 Task: Add a signature Gus Powell containing Best wishes for a happy Presidents Day, Gus Powell to email address softage.2@softage.net and add a label Journaling
Action: Key pressed softage.2<Key.shift>@softage.net
Screenshot: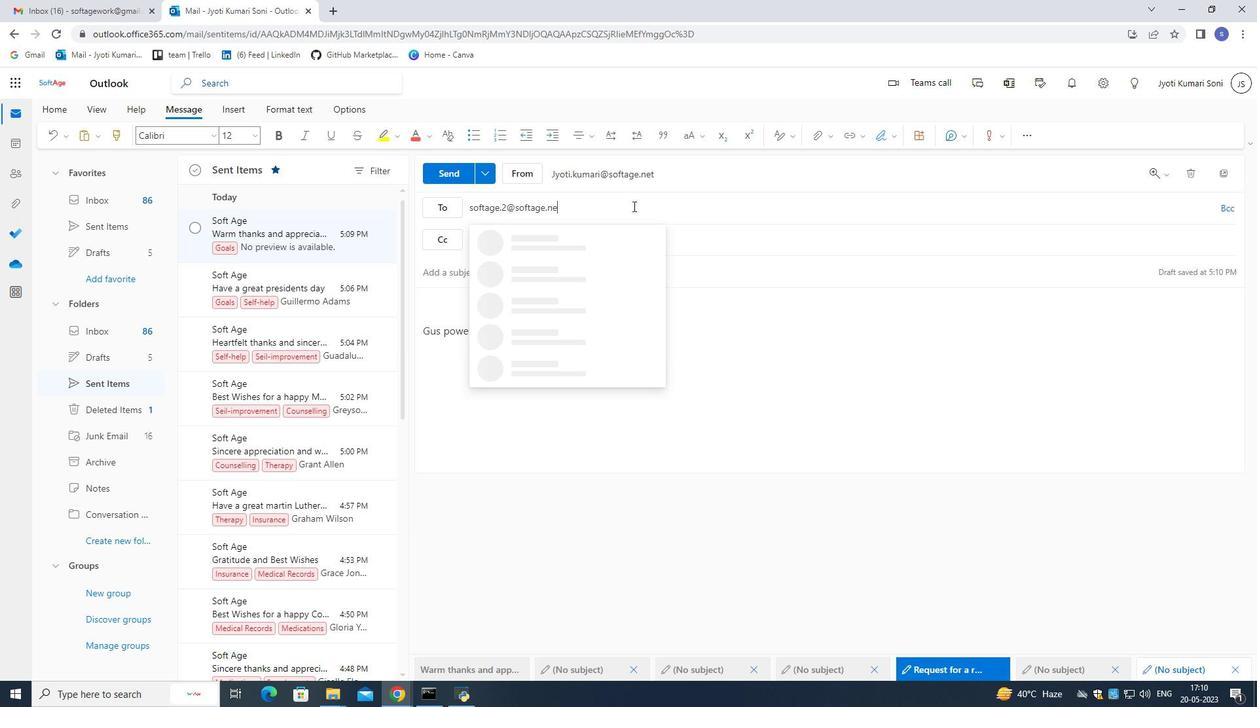 
Action: Mouse moved to (620, 234)
Screenshot: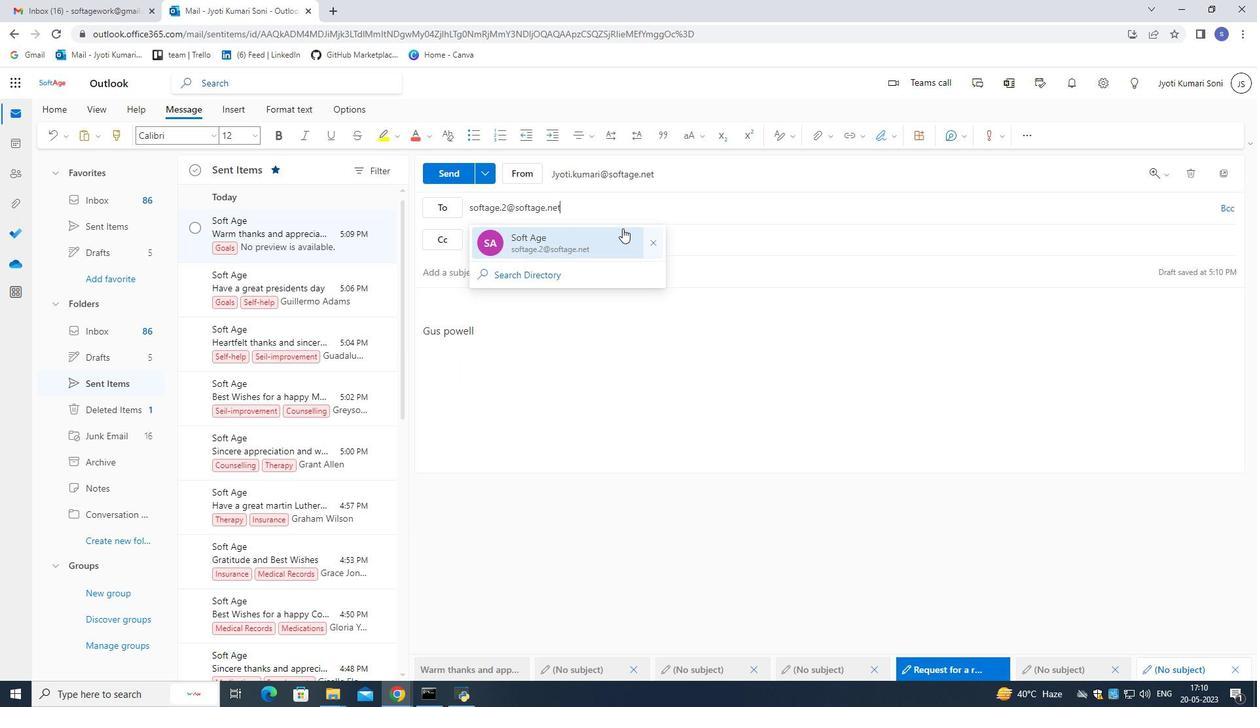 
Action: Mouse pressed left at (620, 234)
Screenshot: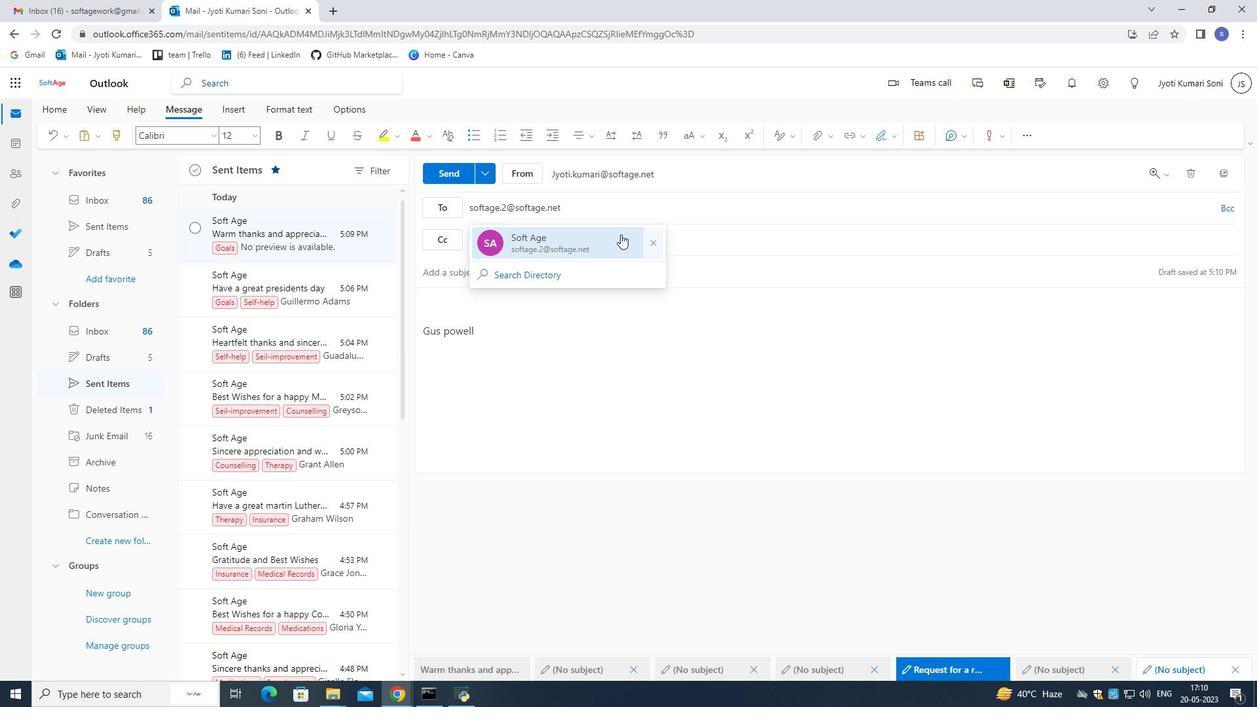 
Action: Mouse moved to (597, 281)
Screenshot: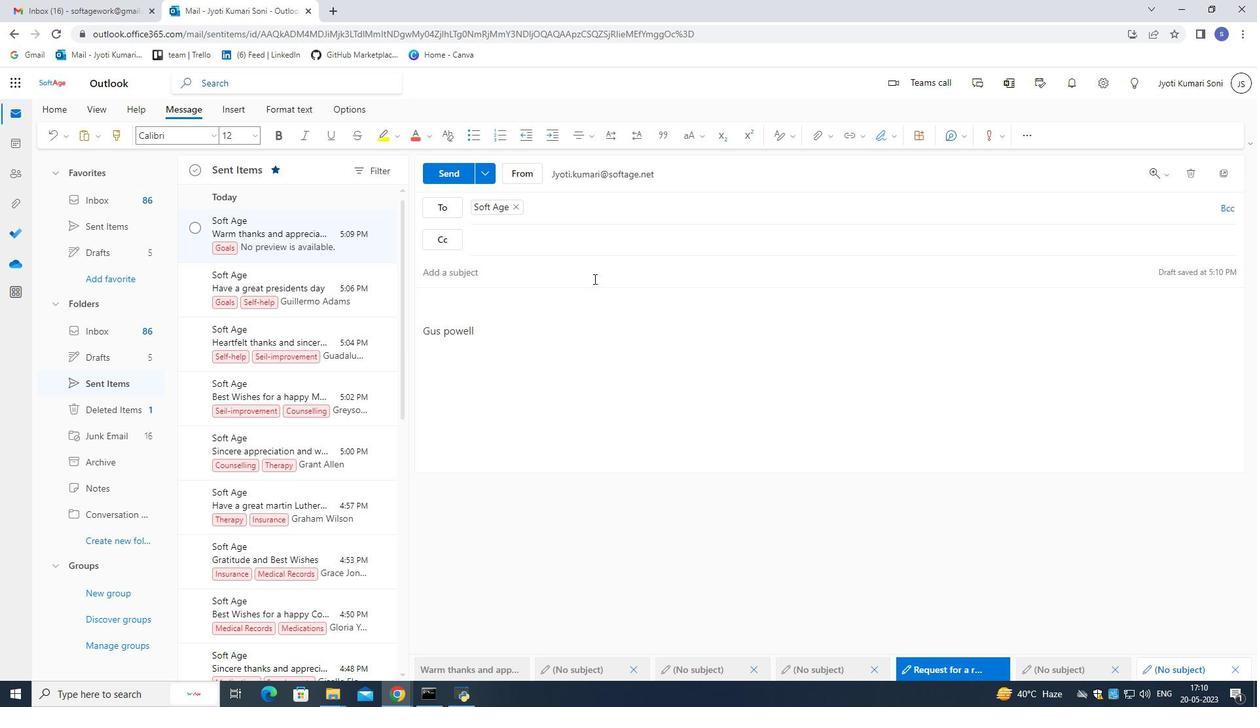 
Action: Mouse pressed left at (597, 281)
Screenshot: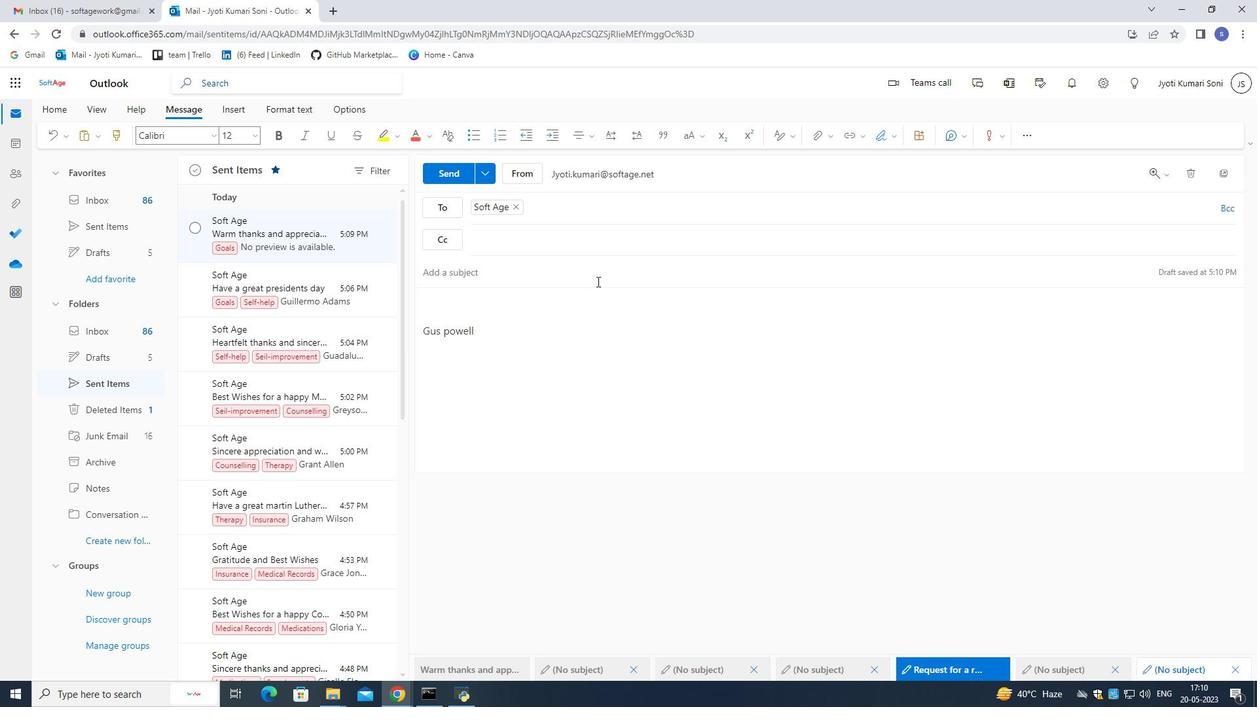 
Action: Mouse moved to (538, 262)
Screenshot: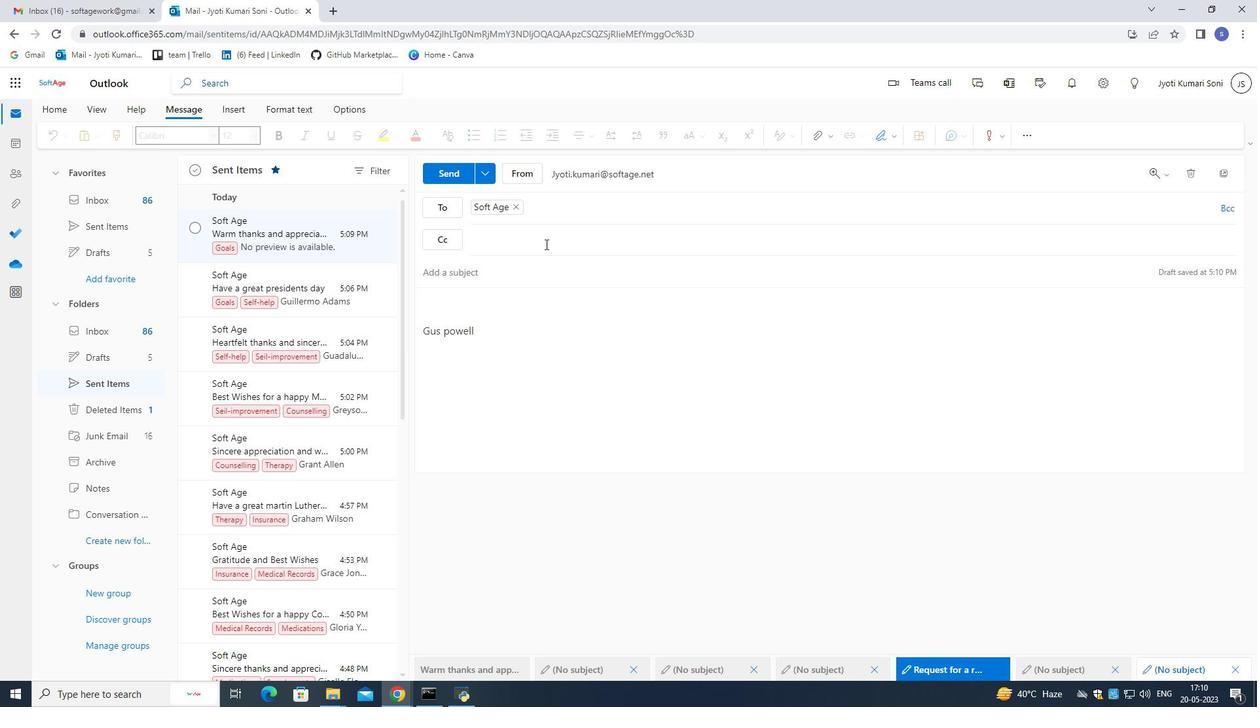 
Action: Key pressed <Key.shift><Key.shift><Key.shift><Key.shift><Key.shift>Bs<Key.backspace>est<Key.space><Key.shift>Wishs<Key.space>for<Key.space>a<Key.space>happy<Key.space>presidents<Key.space>day<Key.left><Key.left><Key.left><Key.right><Key.backspace><Key.shift>D
Screenshot: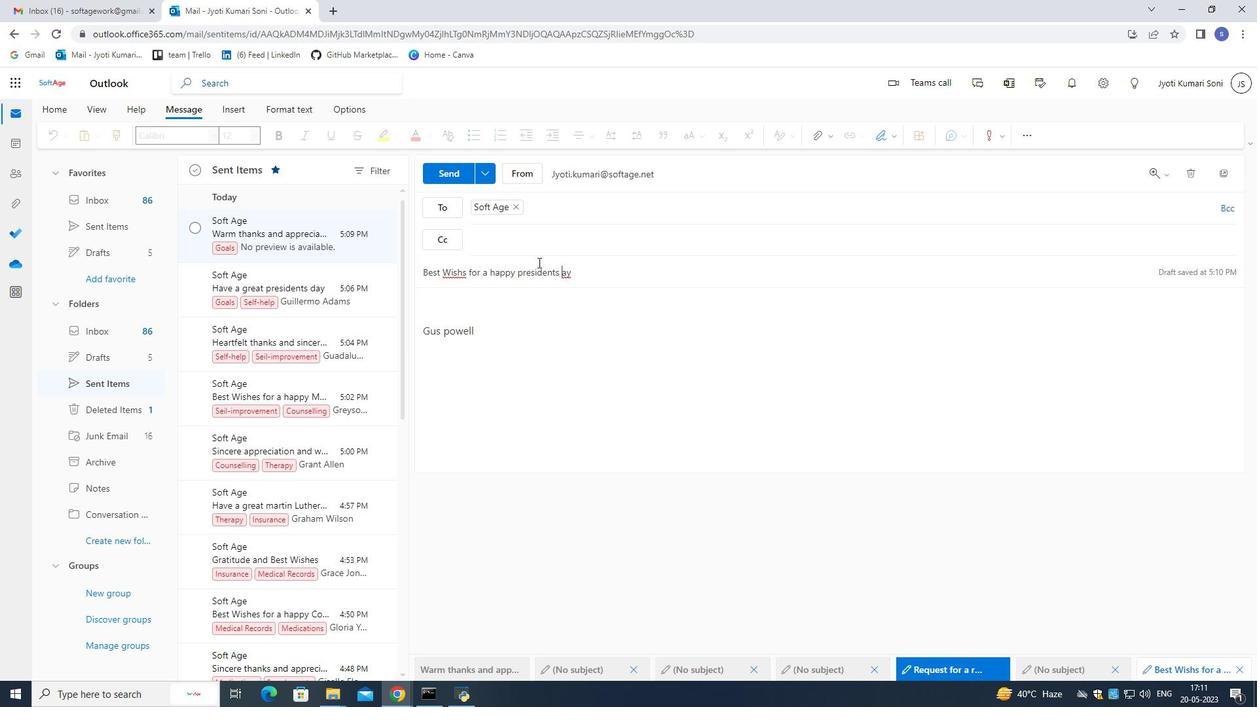 
Action: Mouse moved to (467, 269)
Screenshot: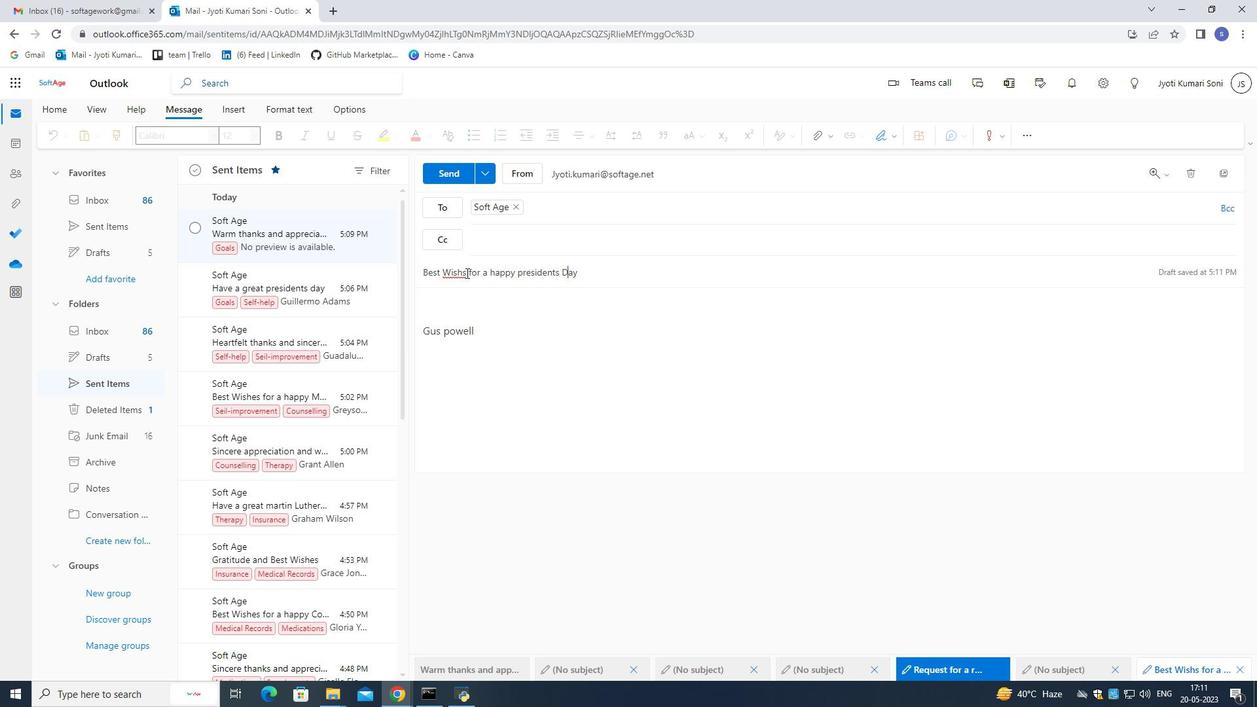 
Action: Mouse pressed left at (467, 269)
Screenshot: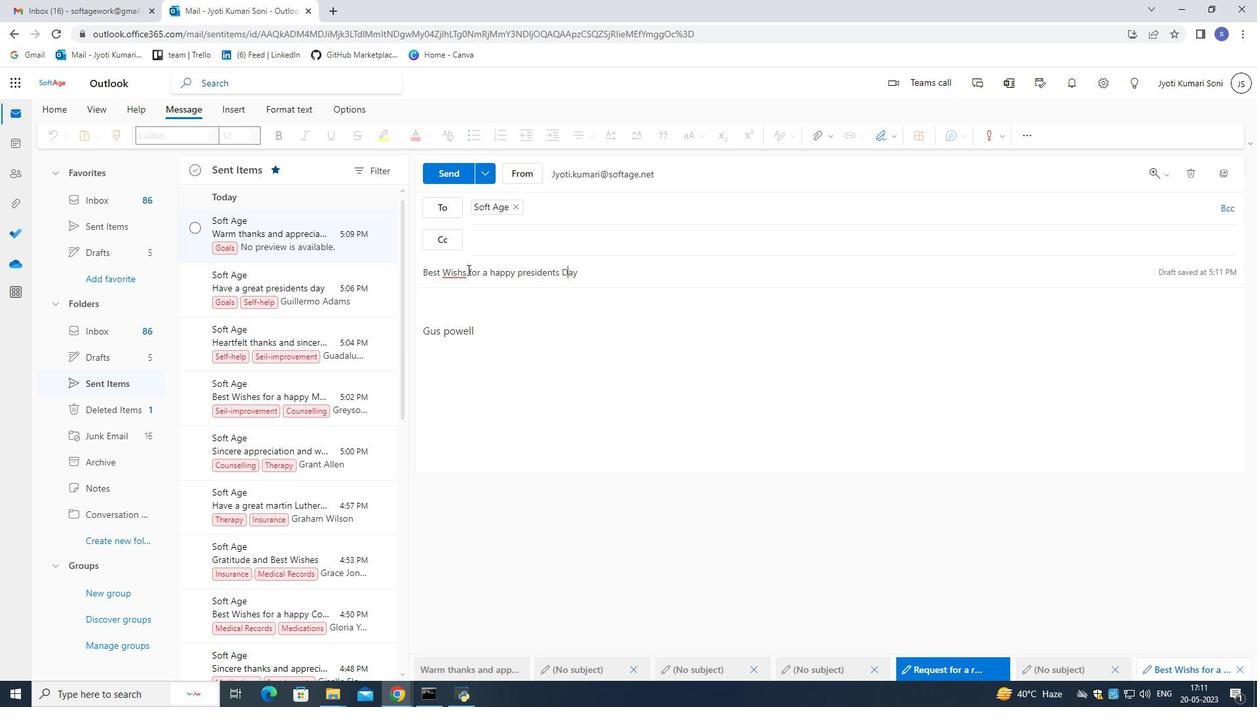 
Action: Mouse moved to (480, 305)
Screenshot: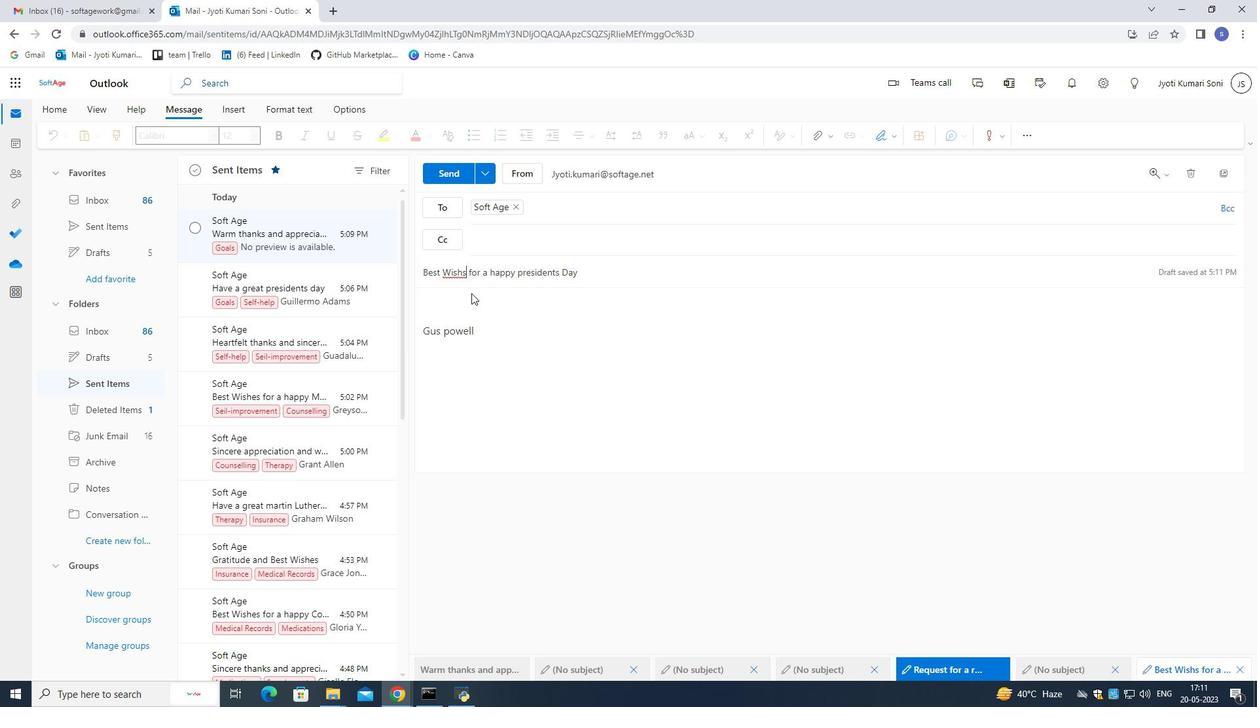 
Action: Key pressed <Key.left>e
Screenshot: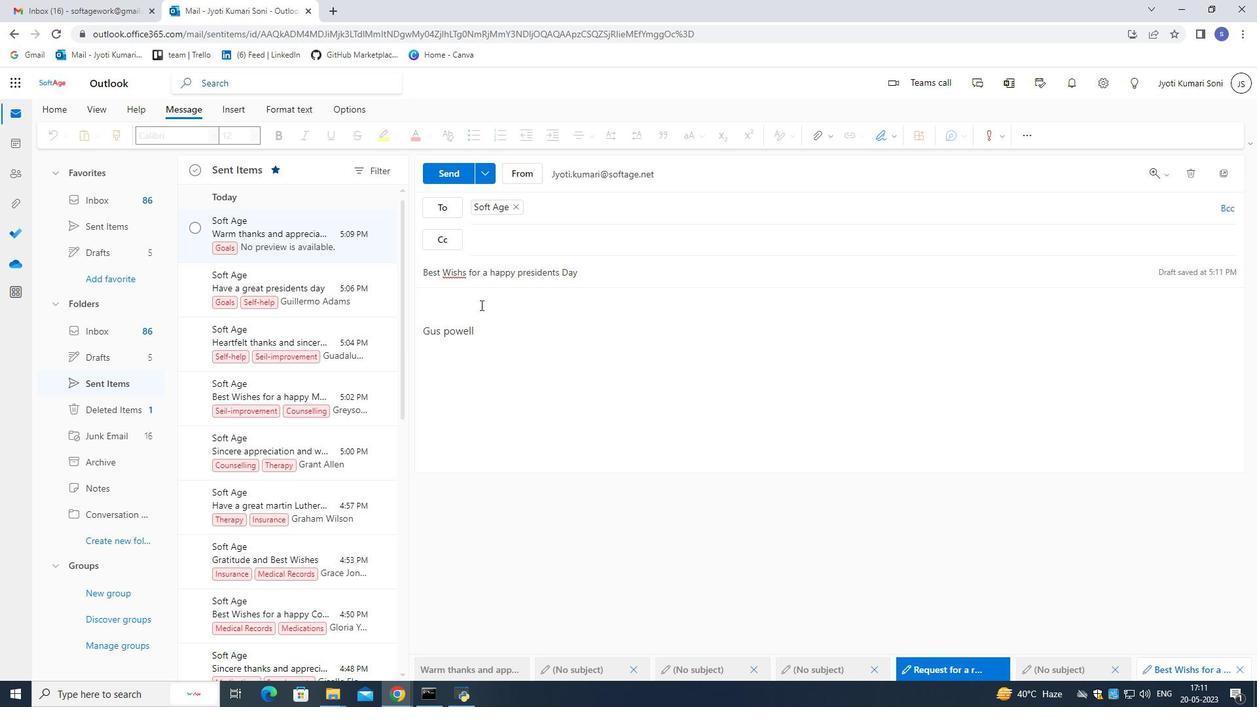 
Action: Mouse moved to (531, 271)
Screenshot: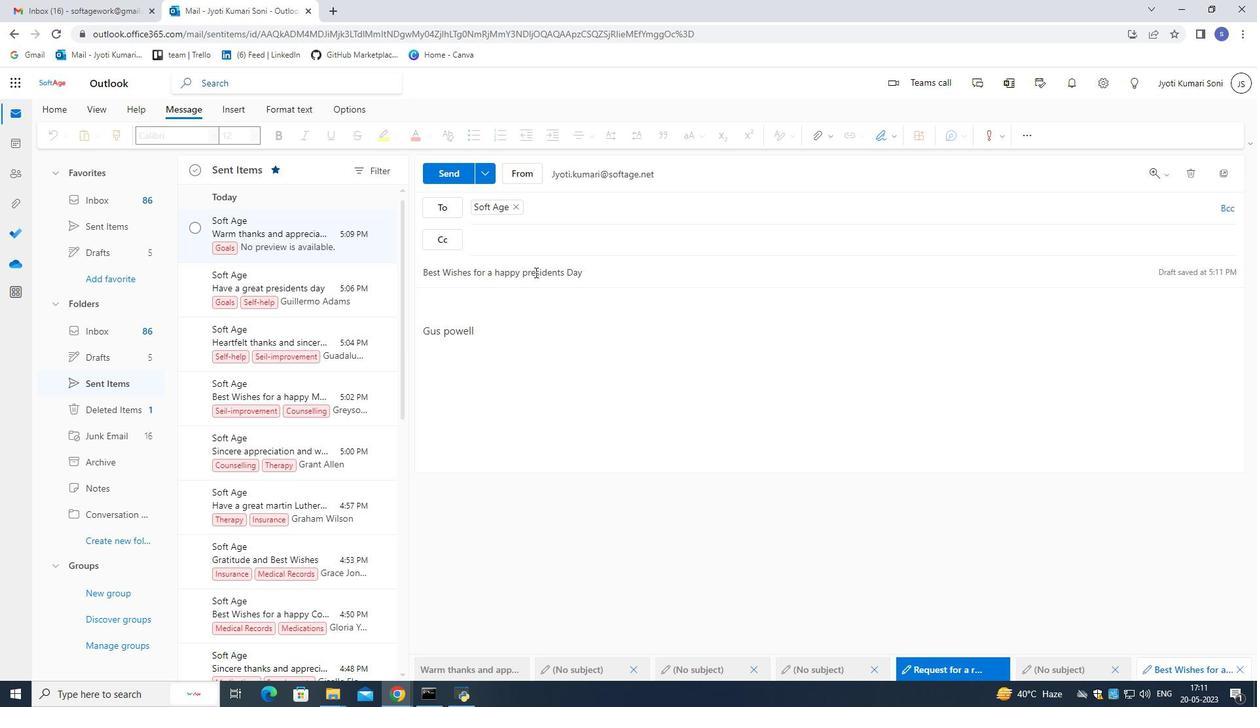 
Action: Mouse pressed left at (531, 271)
Screenshot: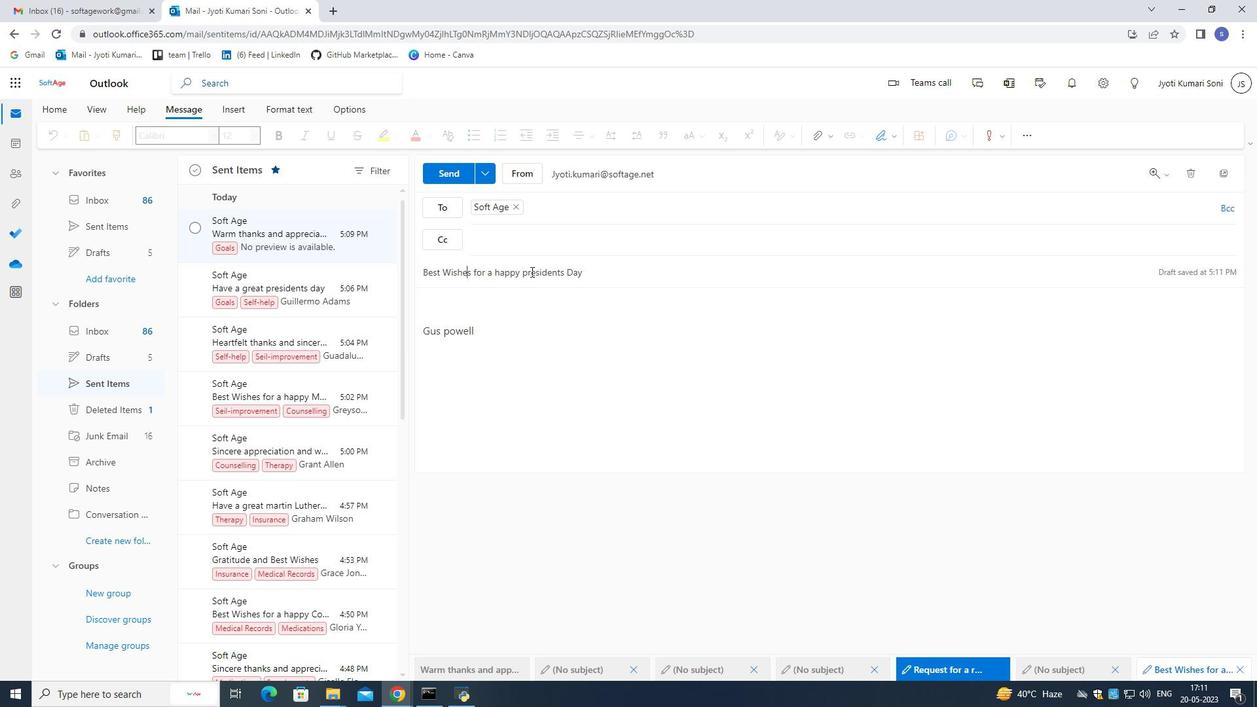 
Action: Mouse moved to (548, 322)
Screenshot: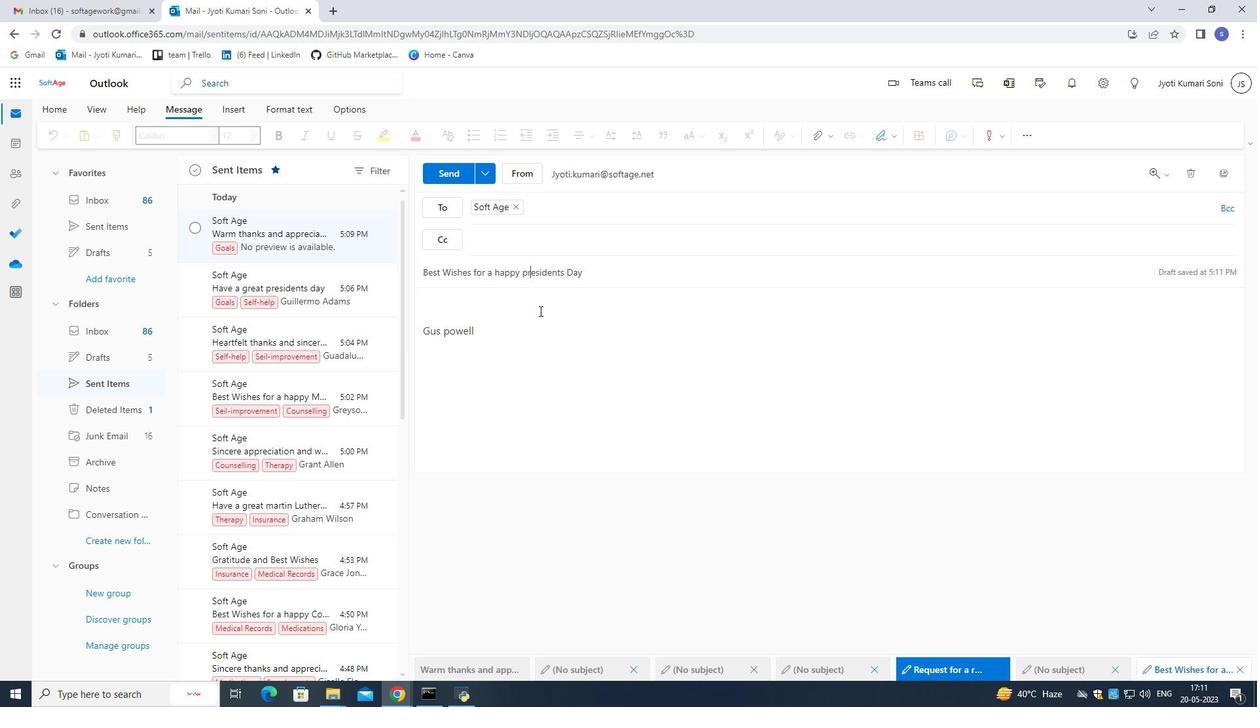 
Action: Key pressed <Key.left><Key.backspace><Key.caps_lock>P<Key.caps_lock>
Screenshot: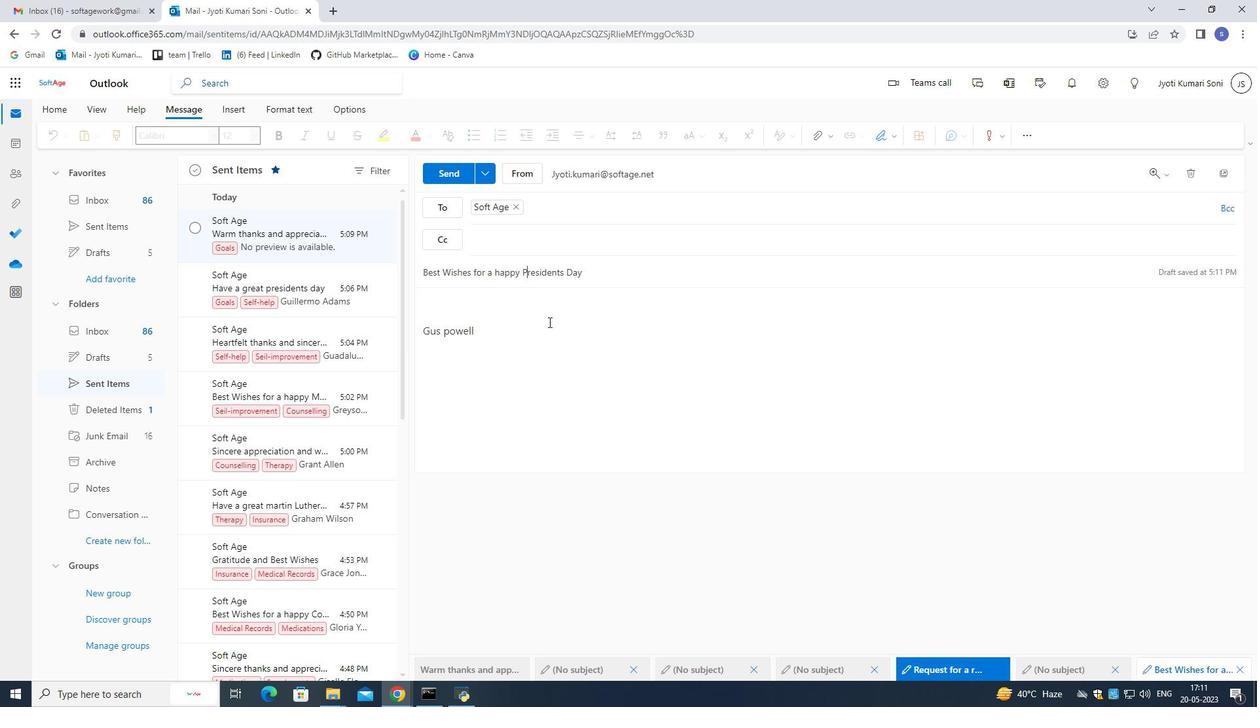 
Action: Mouse moved to (453, 176)
Screenshot: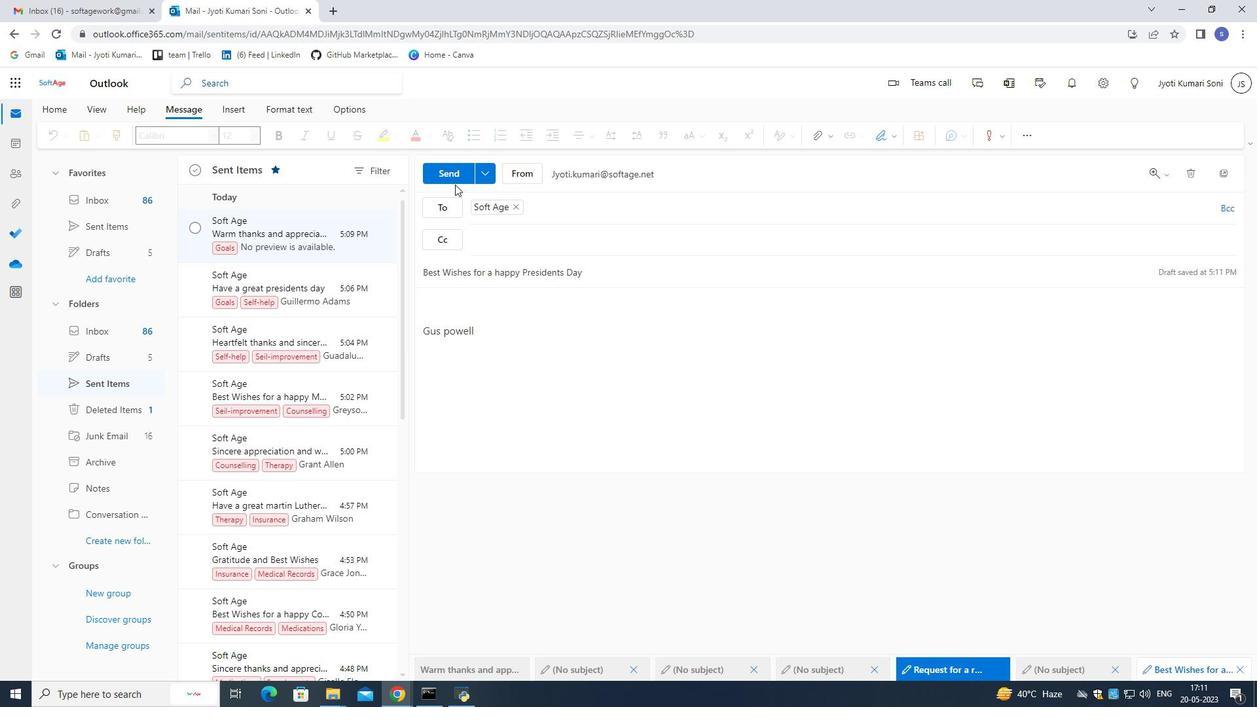 
Action: Mouse pressed left at (453, 176)
Screenshot: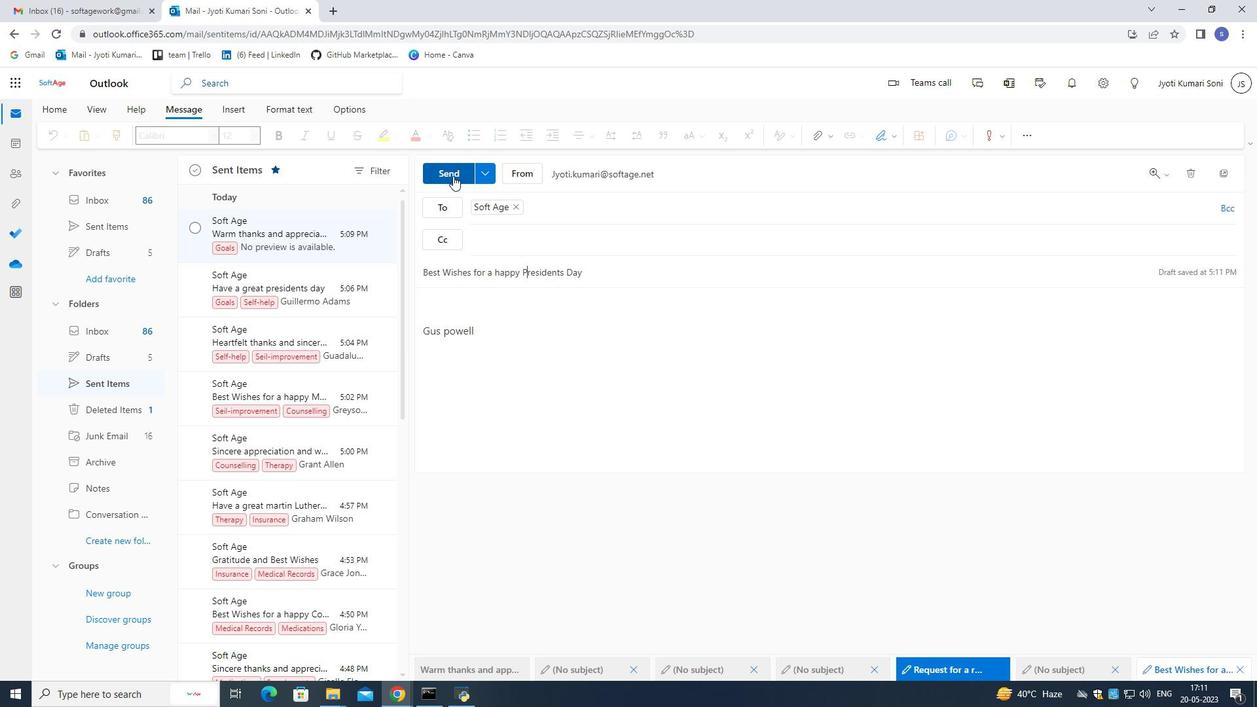 
Action: Mouse moved to (300, 227)
Screenshot: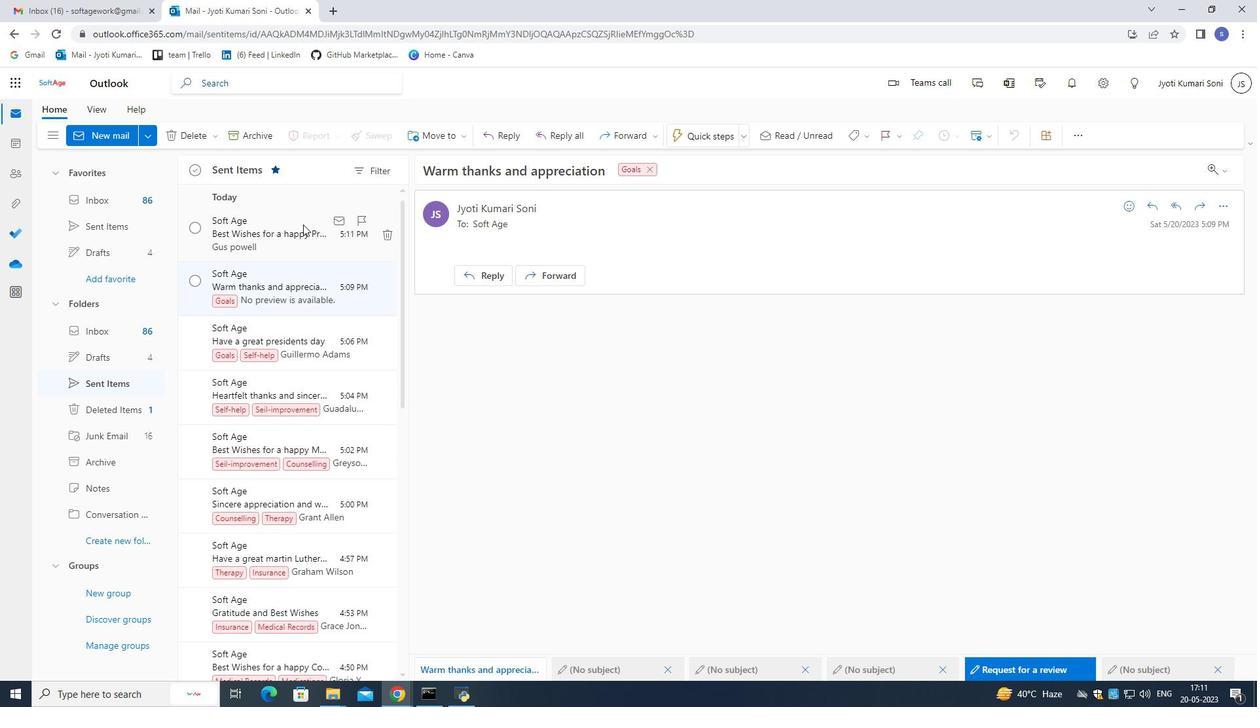 
Action: Mouse pressed left at (300, 227)
Screenshot: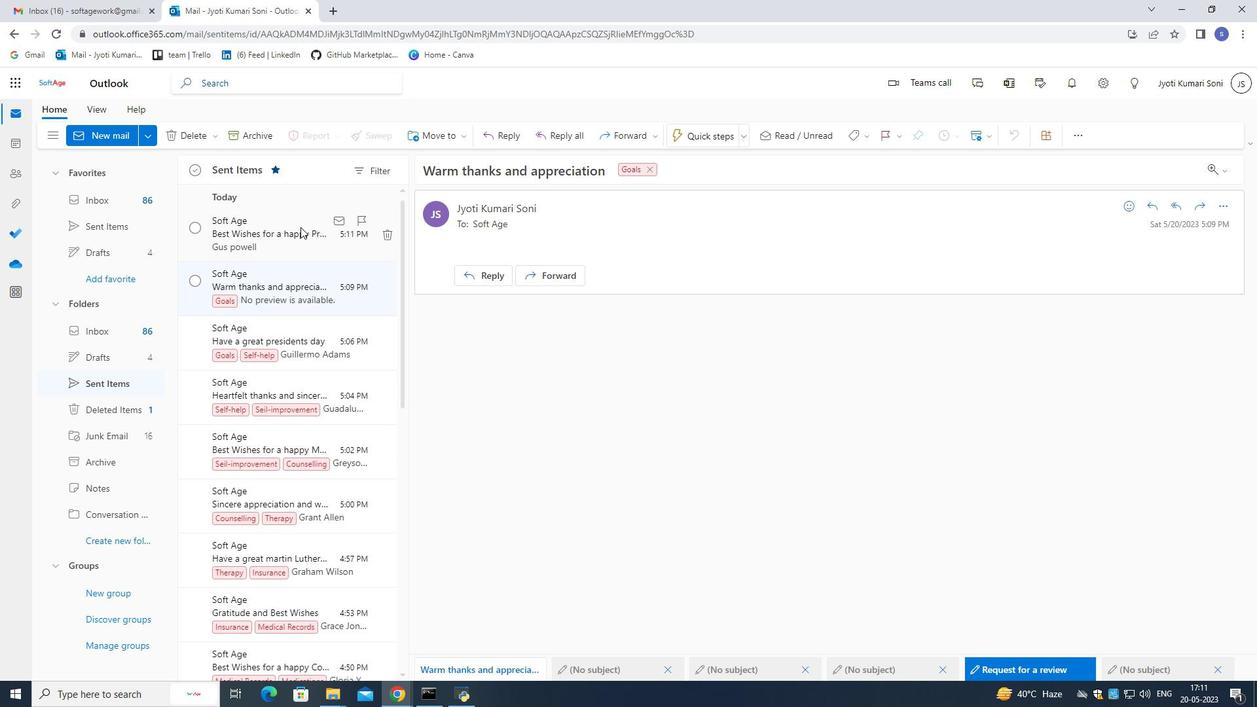 
Action: Mouse moved to (869, 140)
Screenshot: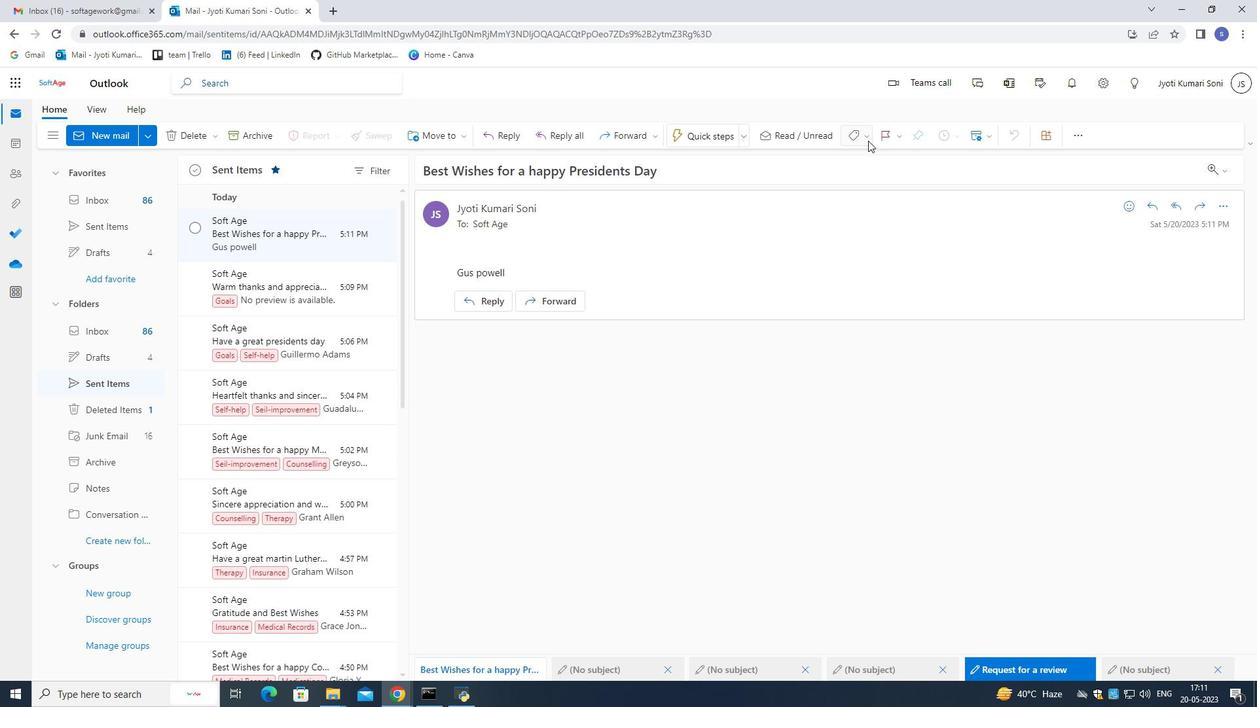 
Action: Mouse pressed left at (869, 140)
Screenshot: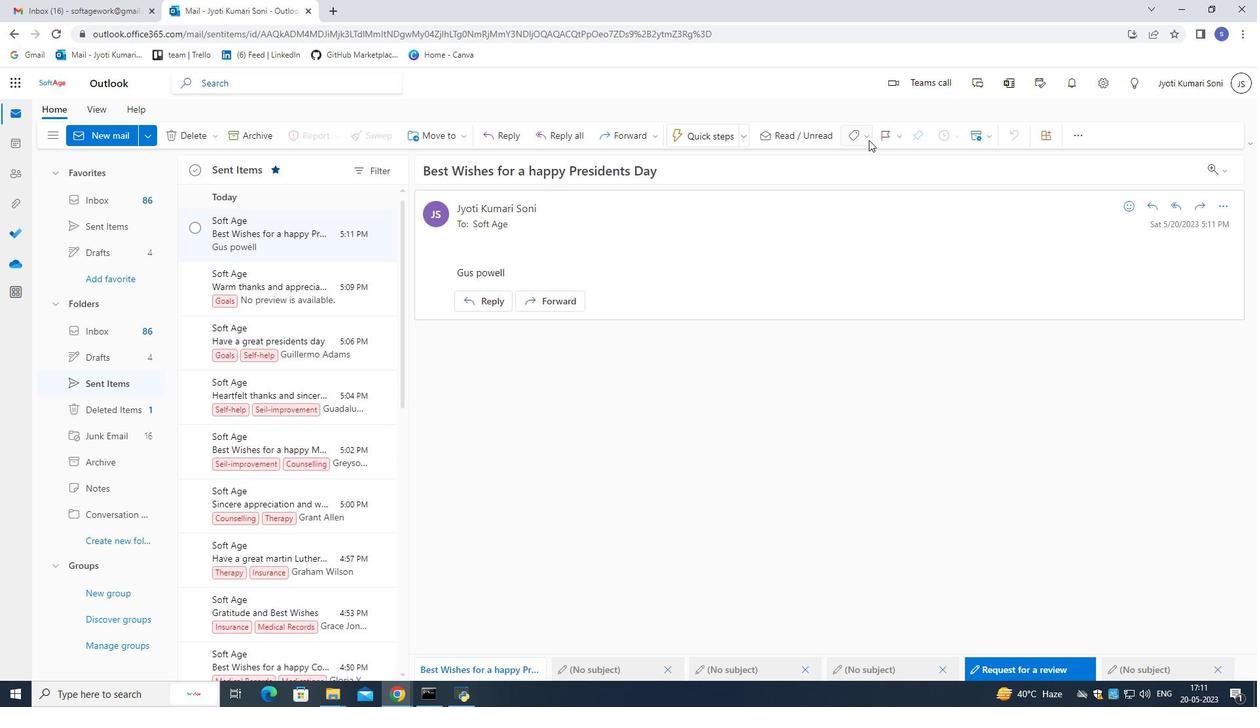 
Action: Mouse moved to (812, 359)
Screenshot: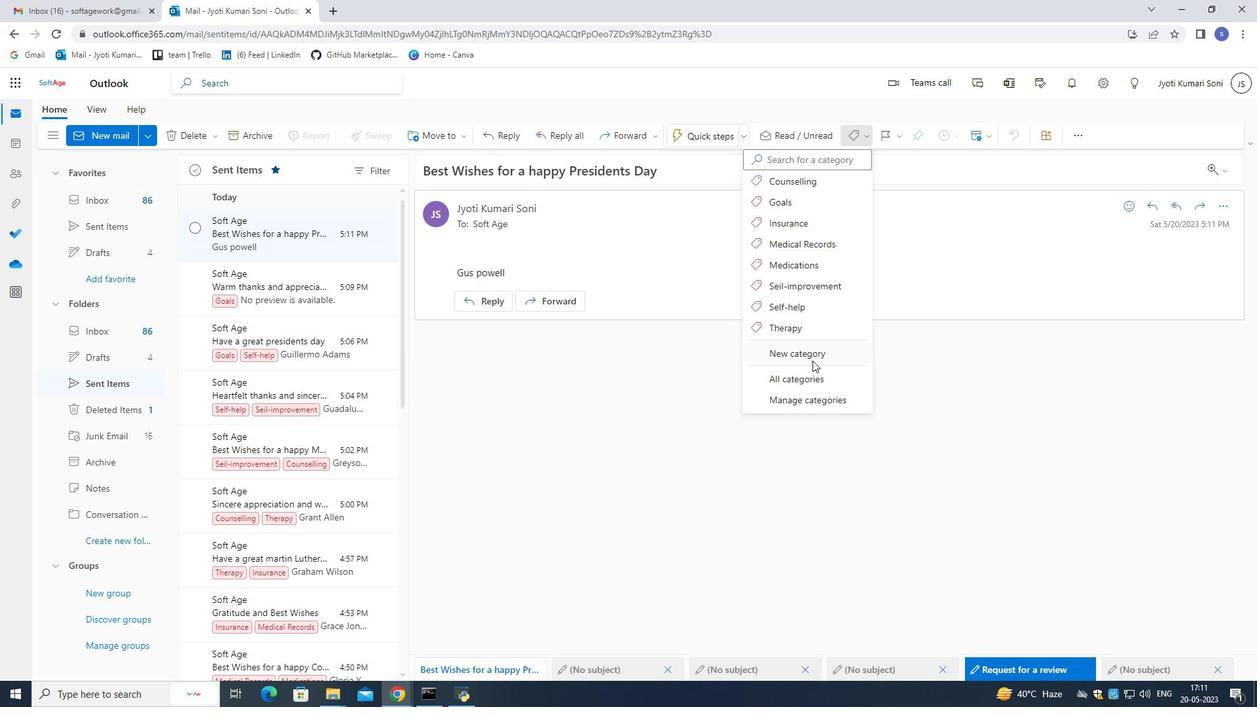 
Action: Mouse pressed left at (812, 359)
Screenshot: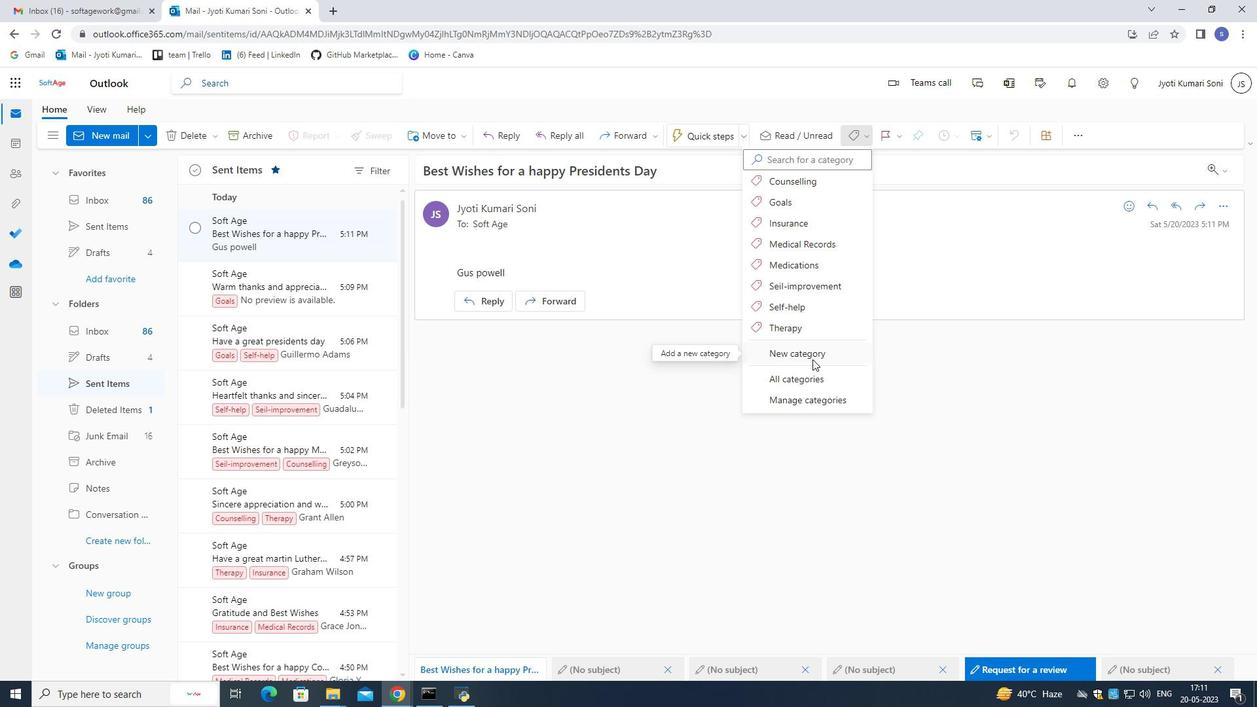 
Action: Mouse moved to (713, 328)
Screenshot: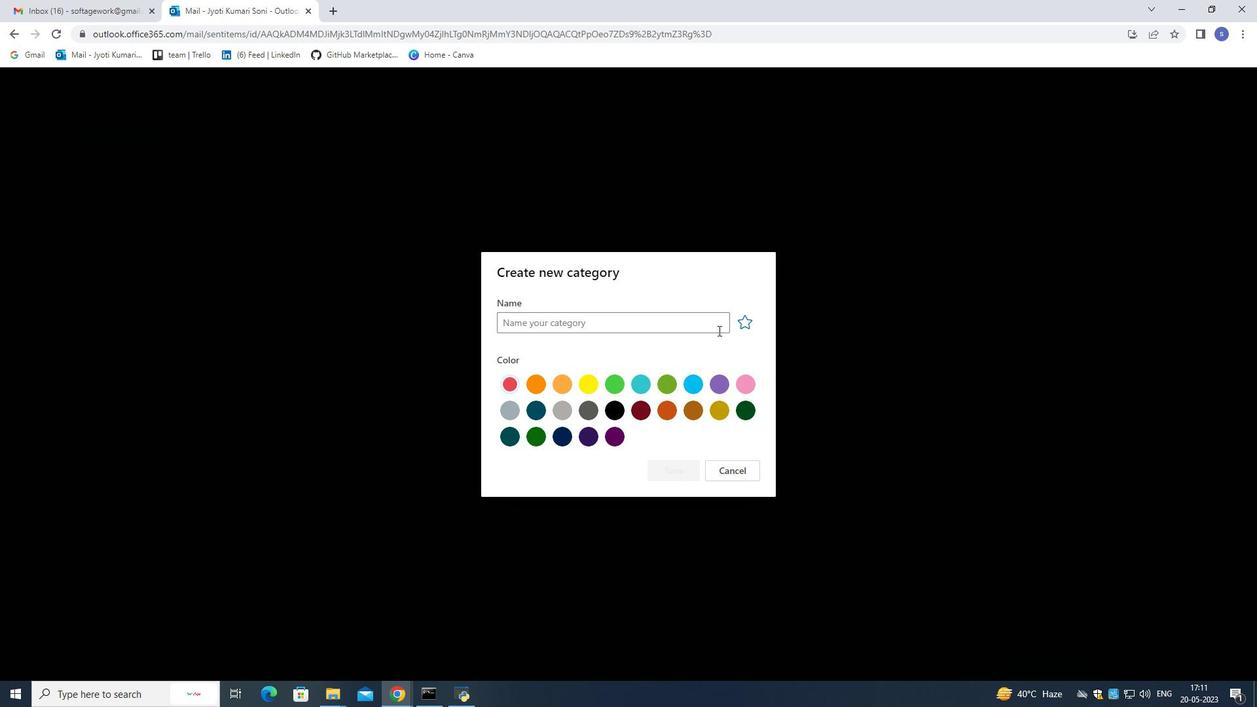 
Action: Mouse pressed left at (713, 328)
Screenshot: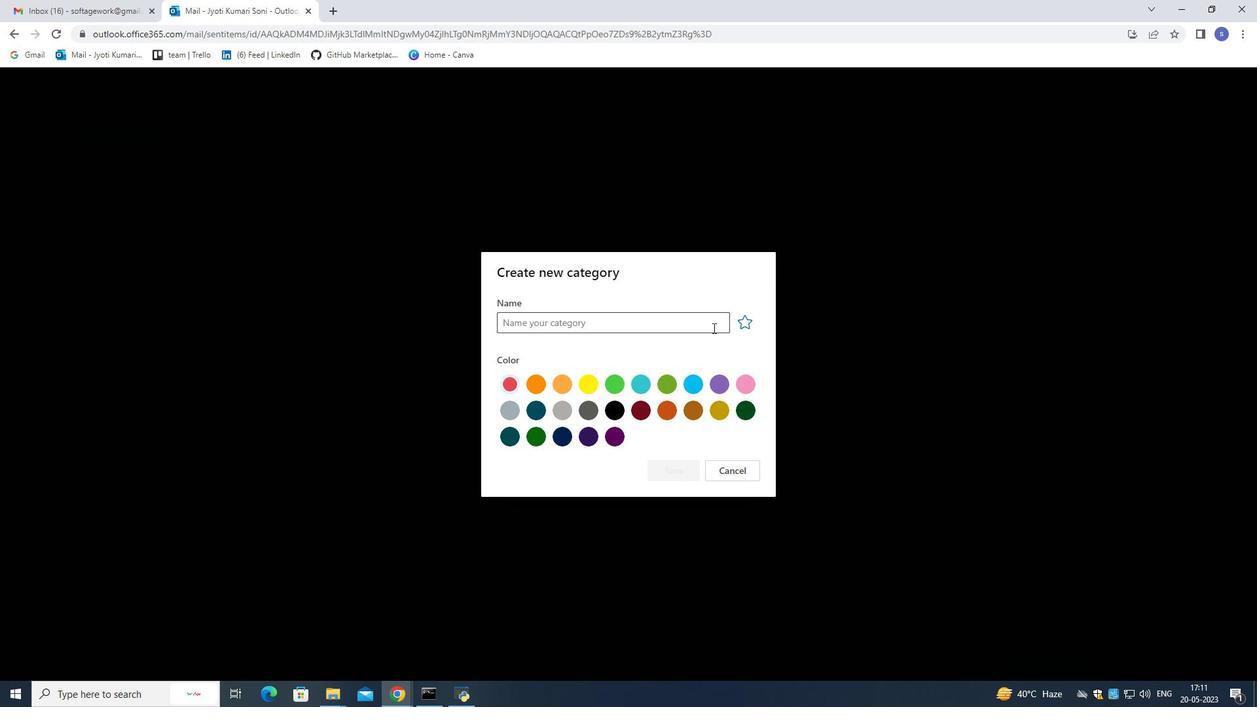 
Action: Key pressed <Key.caps_lock>J<Key.caps_lock>ournaling
Screenshot: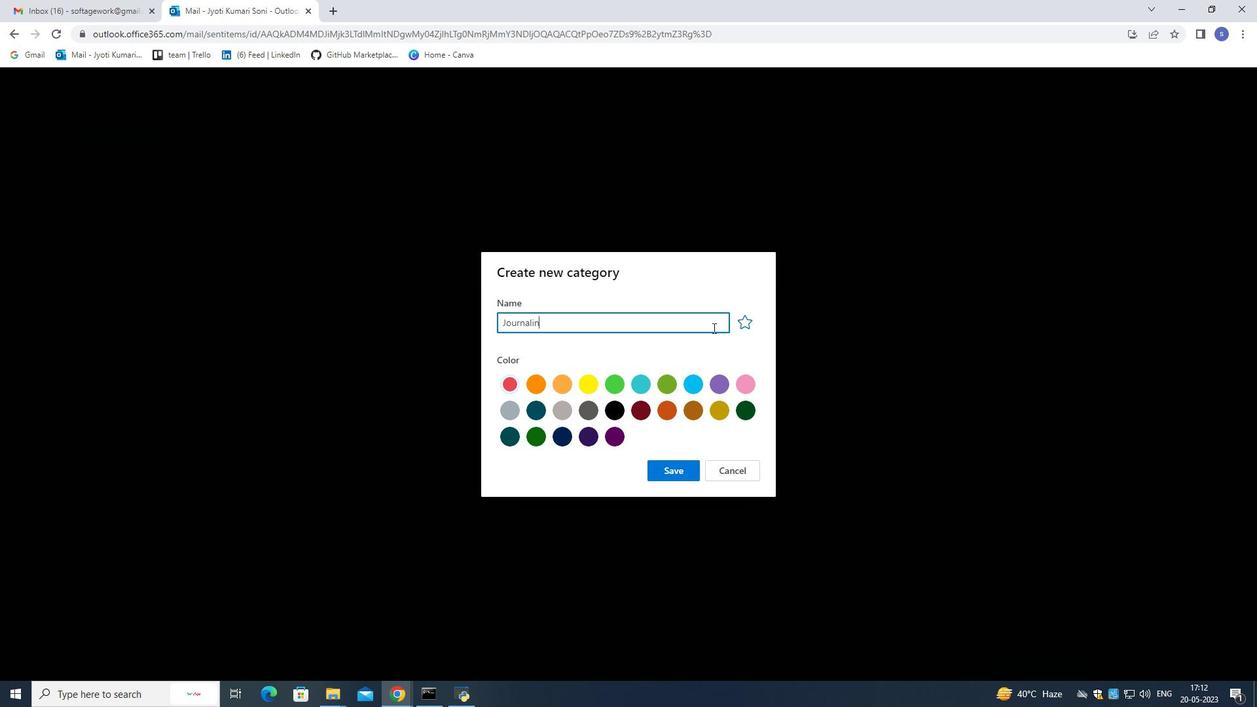 
Action: Mouse moved to (636, 327)
Screenshot: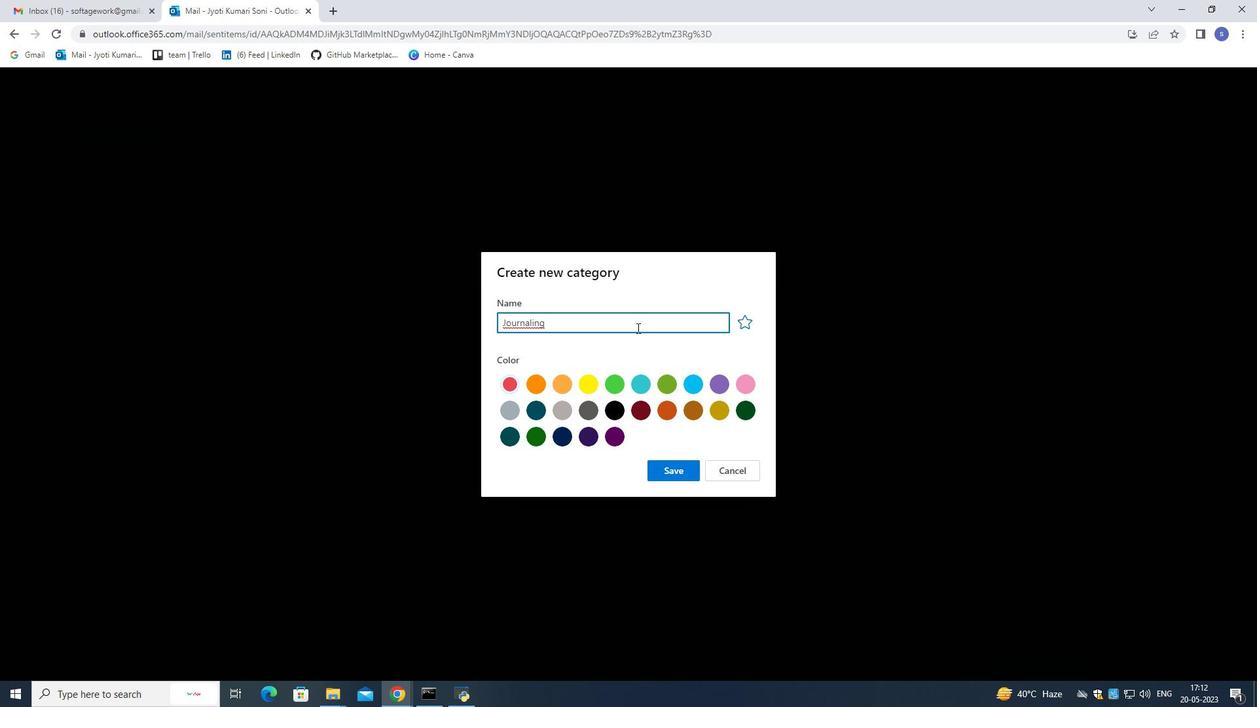 
Action: Key pressed <Key.backspace><Key.backspace><Key.backspace><Key.backspace><Key.backspace><Key.backspace><Key.backspace>rnaling<Key.space>
Screenshot: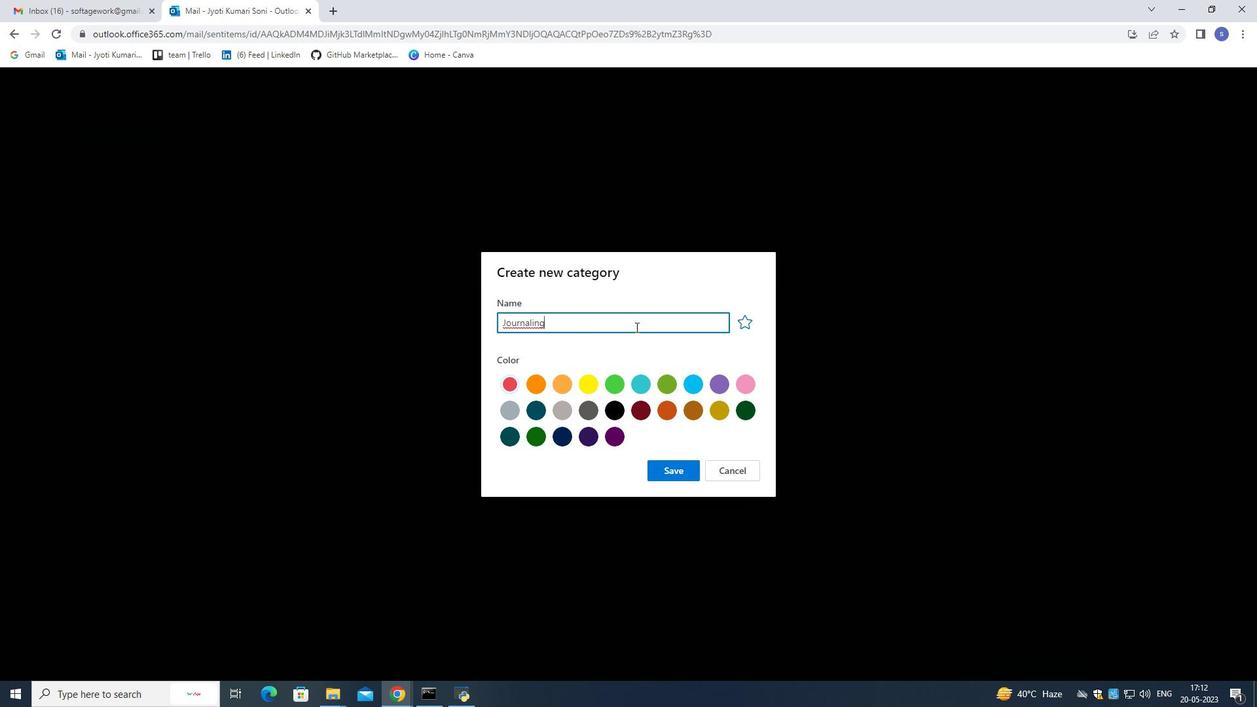 
Action: Mouse moved to (656, 475)
Screenshot: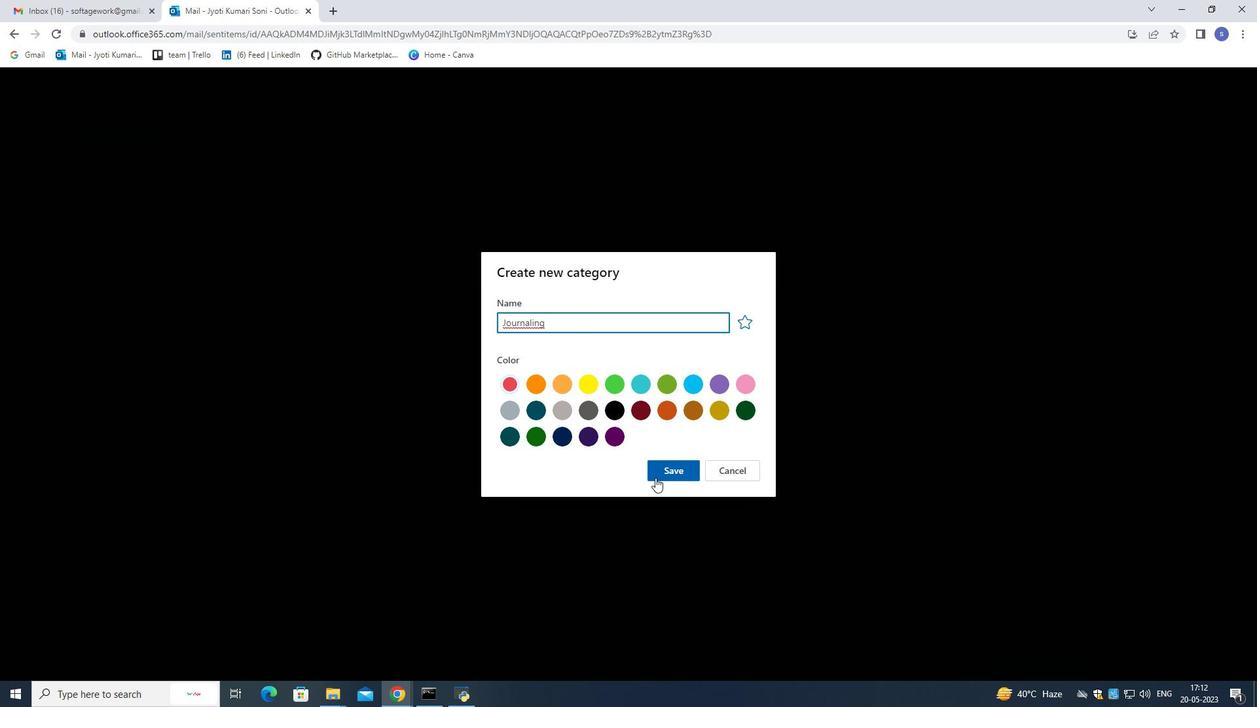 
Action: Mouse pressed left at (656, 475)
Screenshot: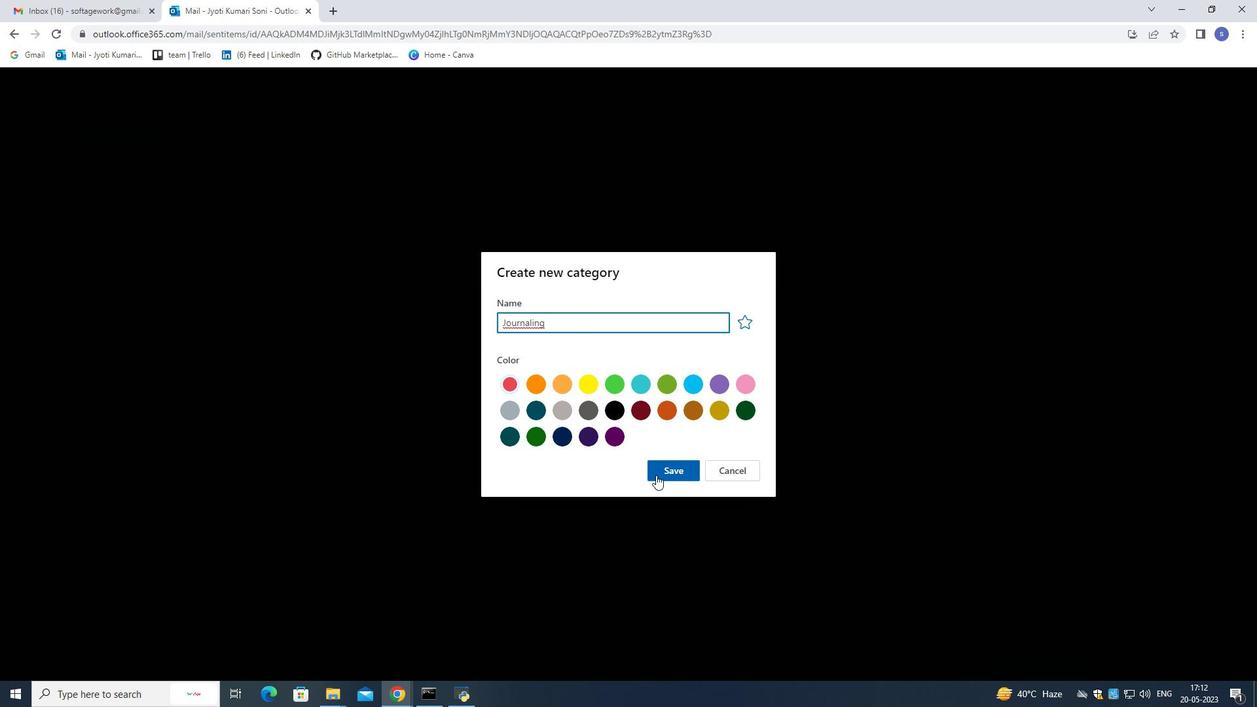 
Action: Mouse moved to (313, 237)
Screenshot: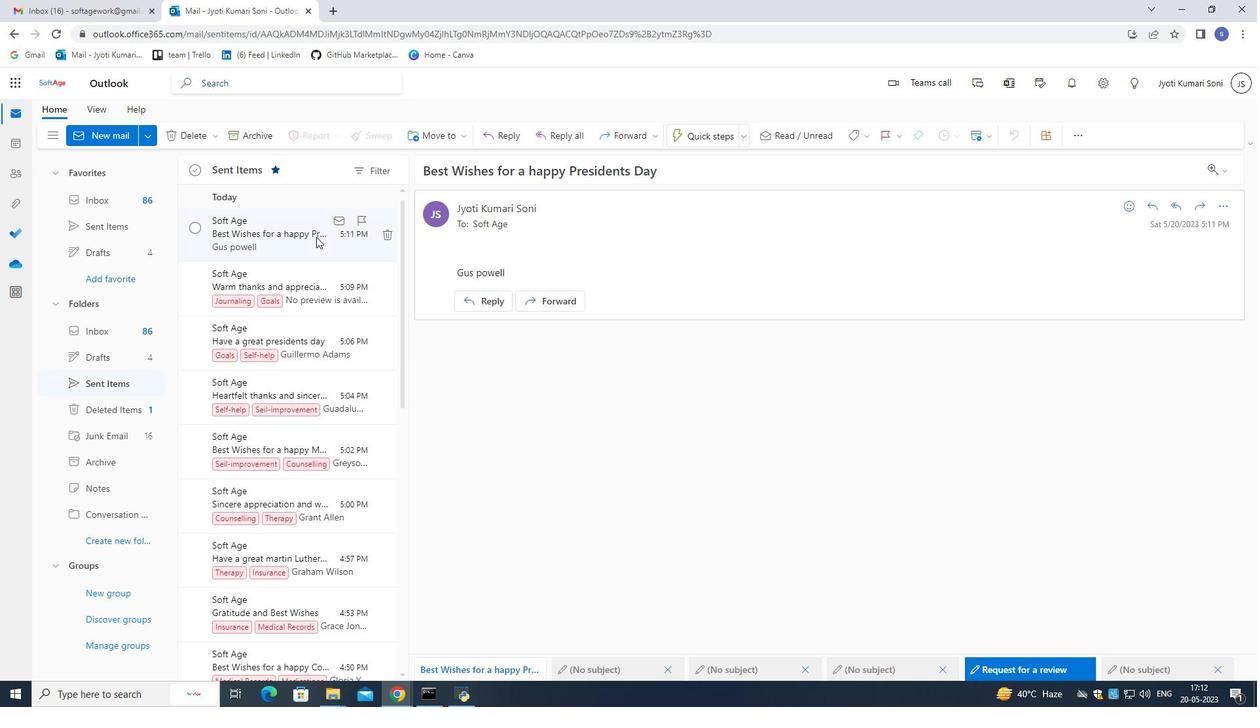 
Action: Mouse pressed left at (313, 237)
Screenshot: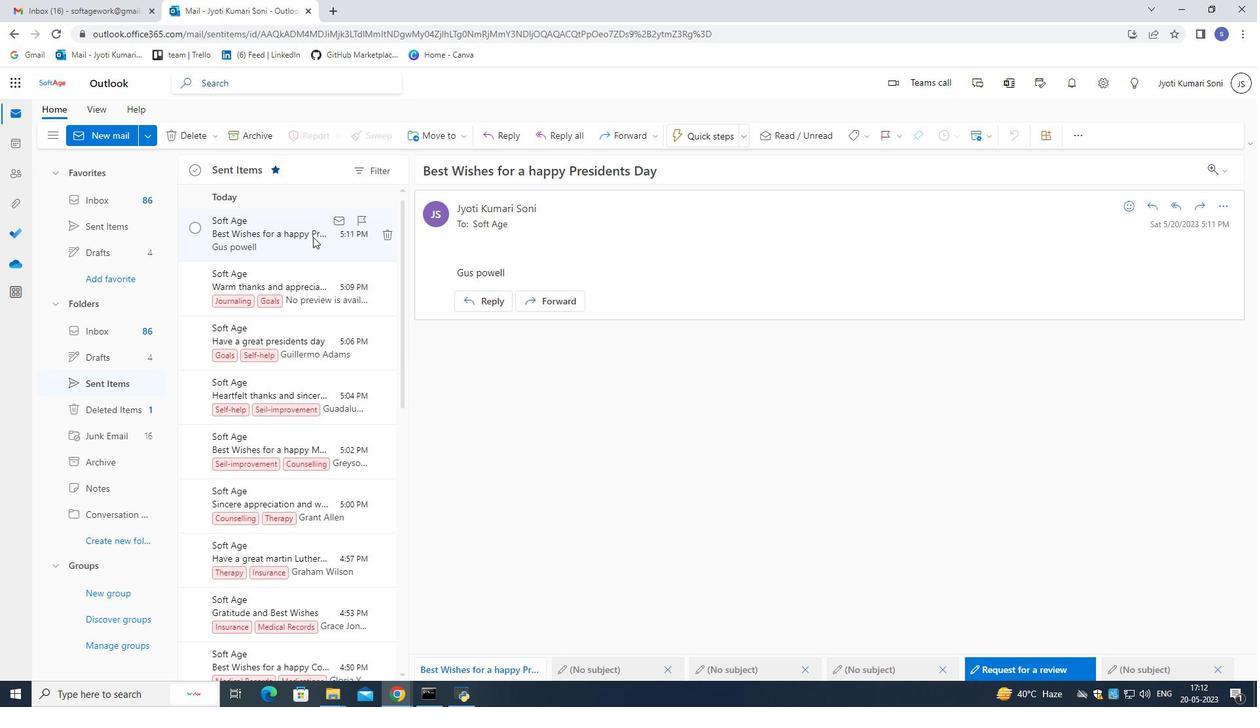 
Action: Mouse moved to (871, 140)
Screenshot: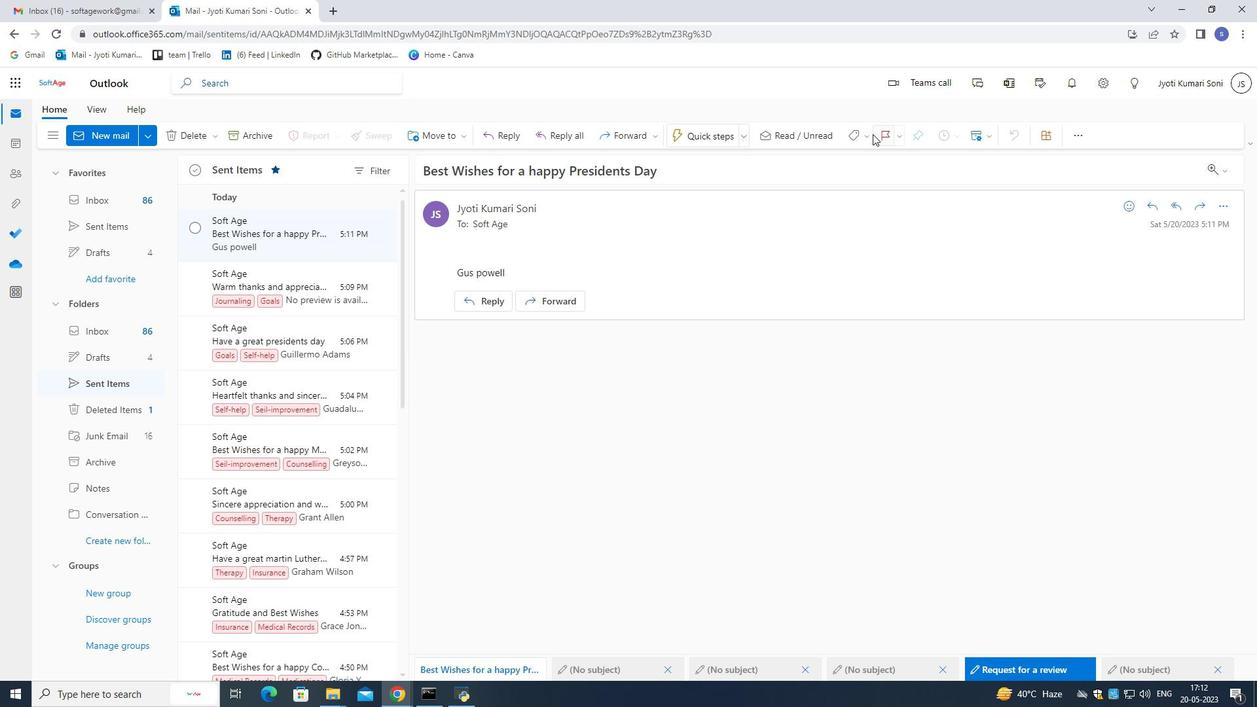 
Action: Mouse pressed left at (871, 140)
Screenshot: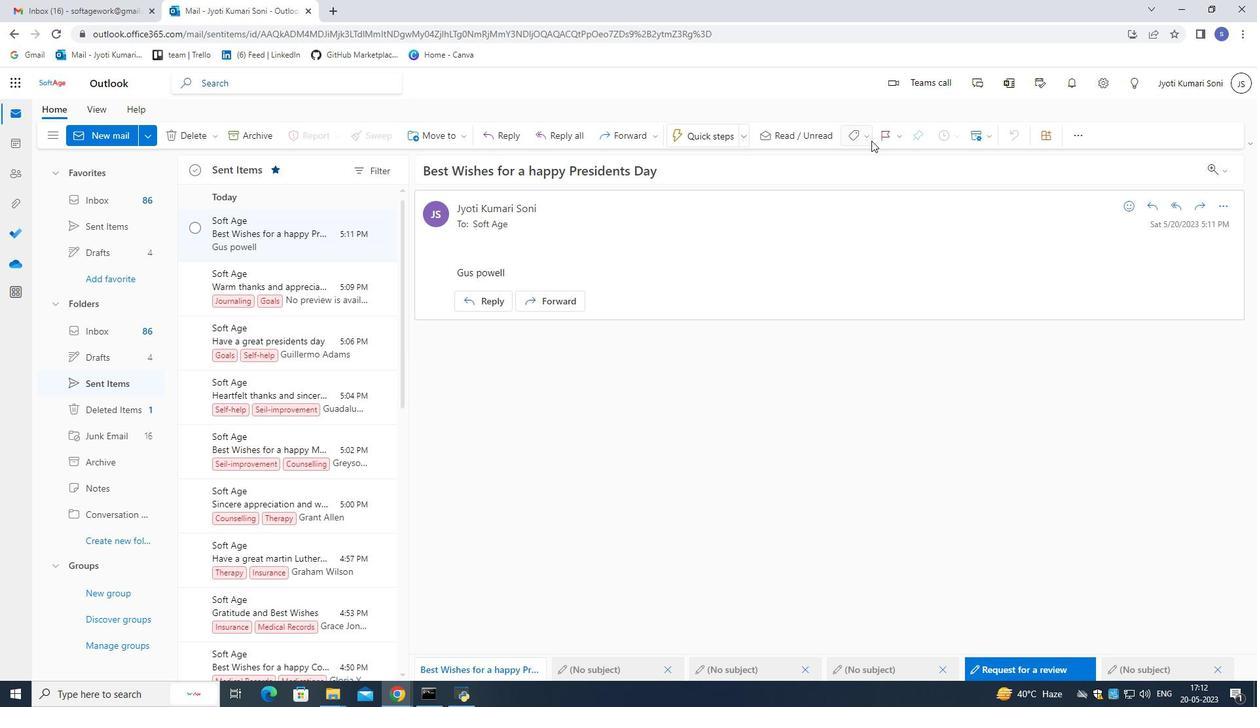 
Action: Mouse moved to (817, 241)
Screenshot: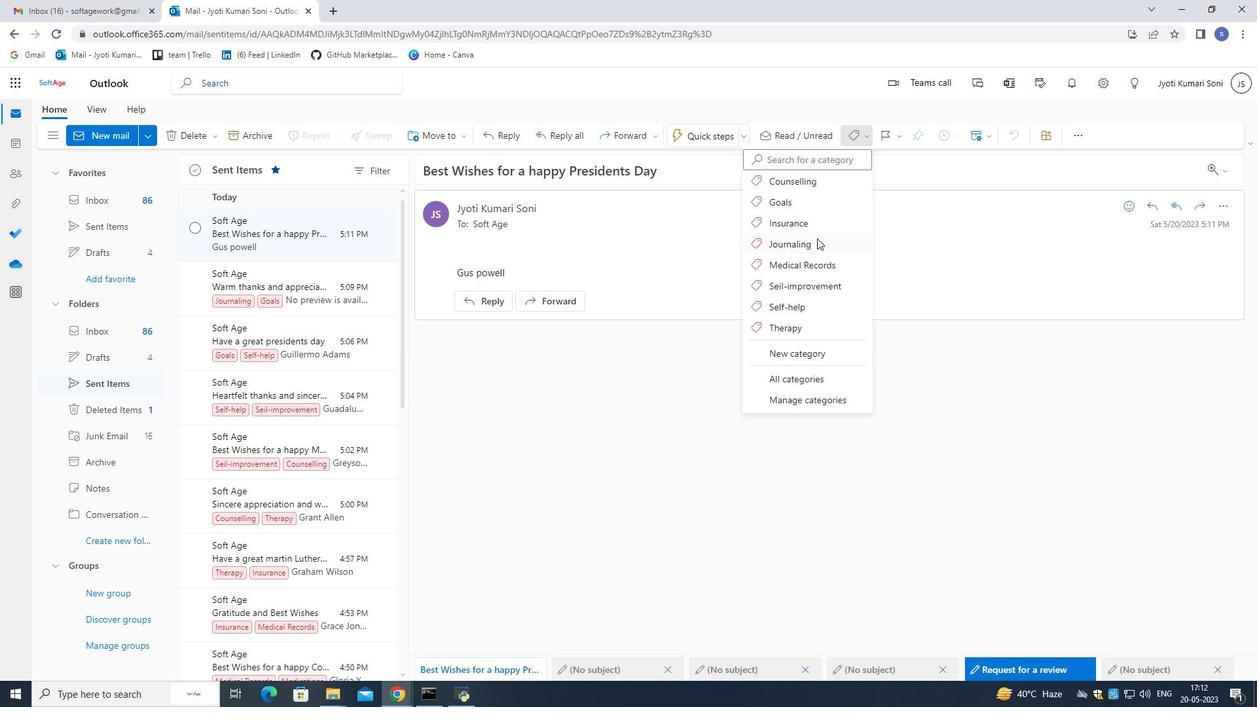 
Action: Mouse pressed left at (817, 241)
Screenshot: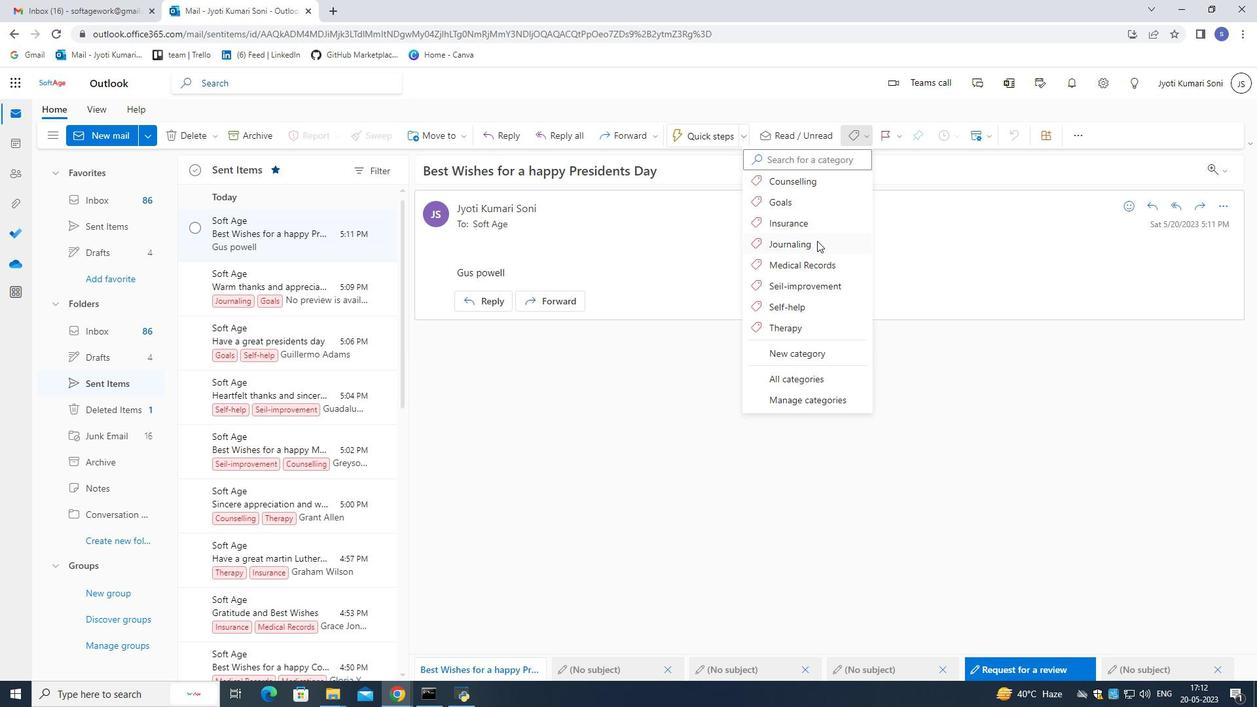 
Action: Mouse moved to (698, 184)
Screenshot: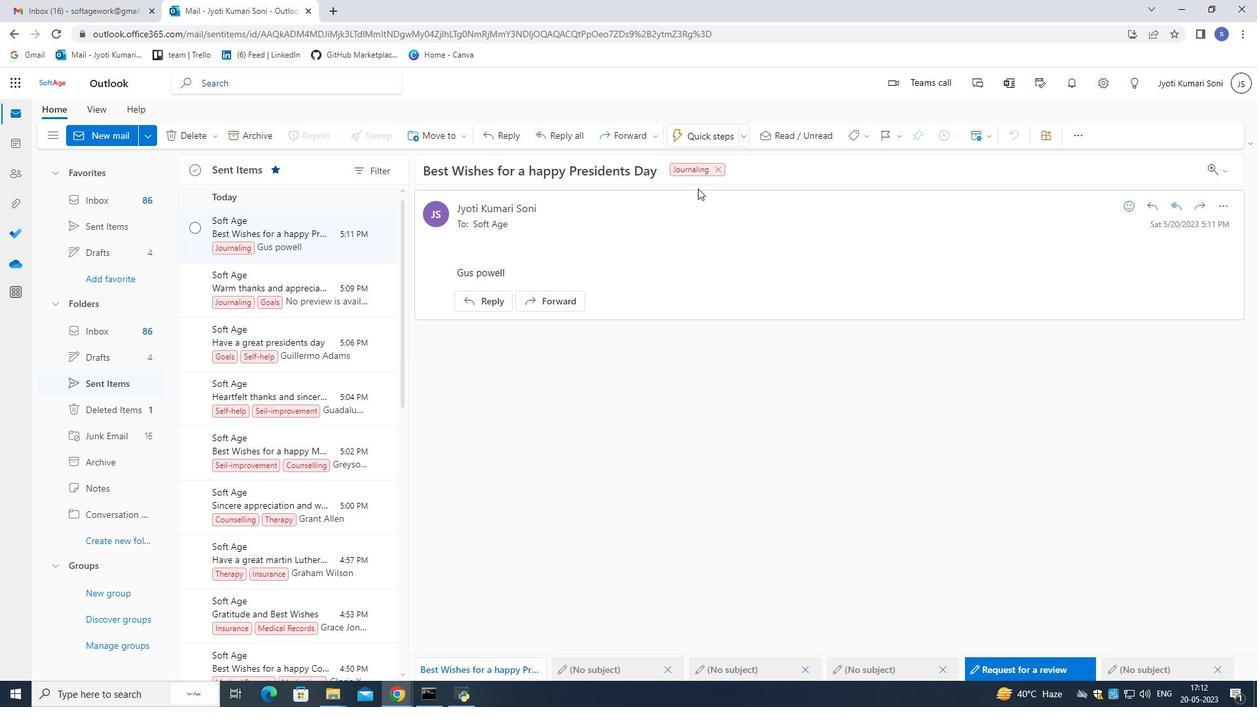 
